 Task: Create a sub task Design and Implement Solution for the task  Create a new online platform for online insurance services in the project AmpTech , assign it to team member softage.5@softage.net and update the status of the sub task to  Off Track , set the priority of the sub task to High
Action: Mouse moved to (515, 171)
Screenshot: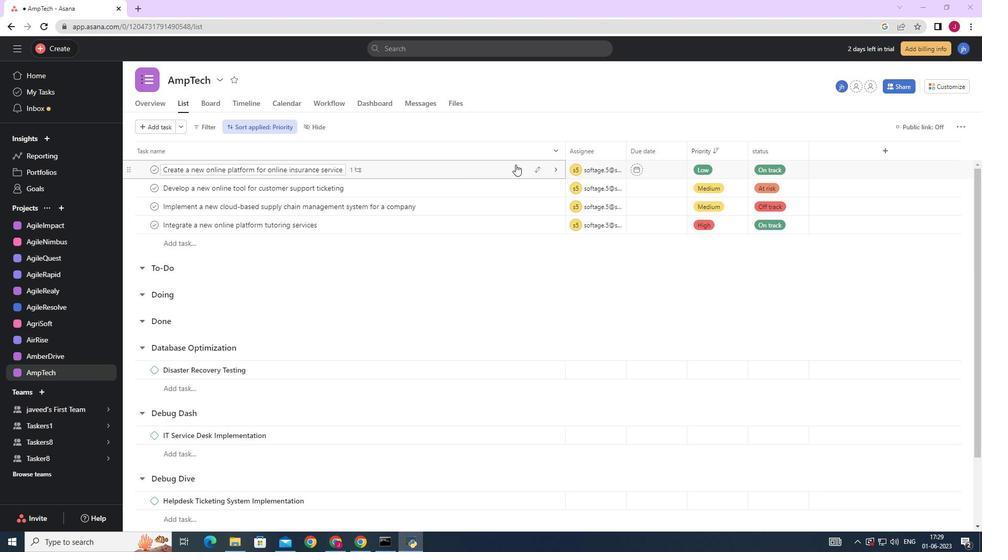 
Action: Mouse pressed left at (515, 171)
Screenshot: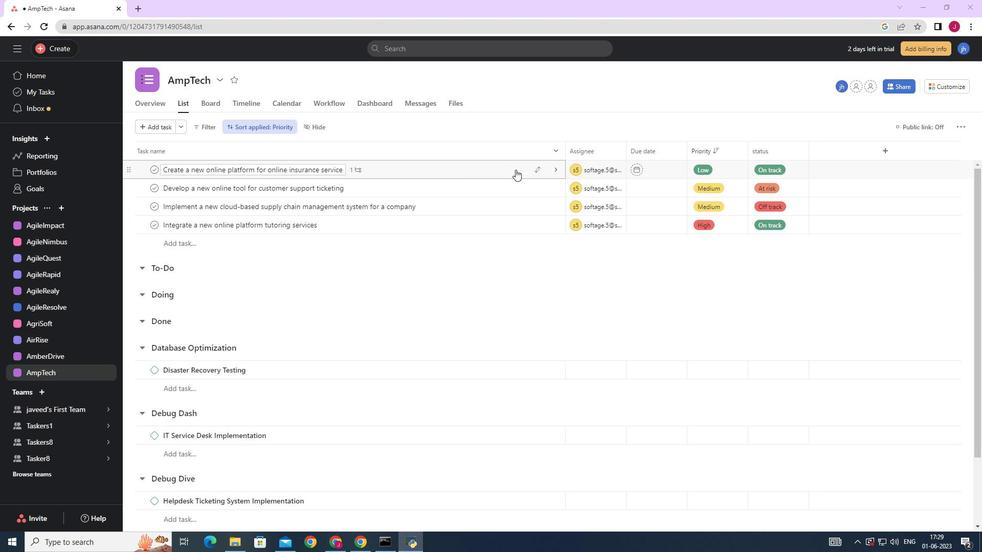 
Action: Mouse moved to (722, 317)
Screenshot: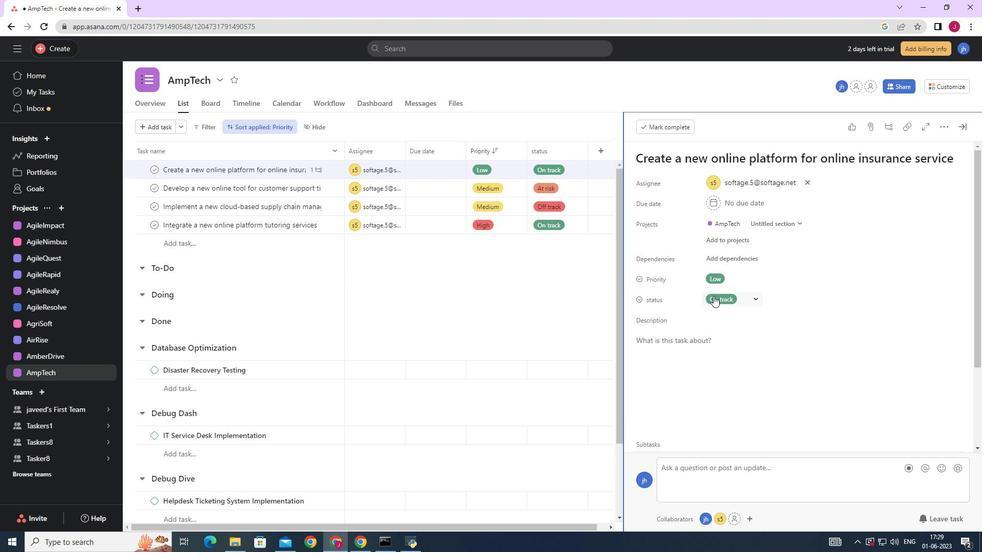 
Action: Mouse scrolled (722, 317) with delta (0, 0)
Screenshot: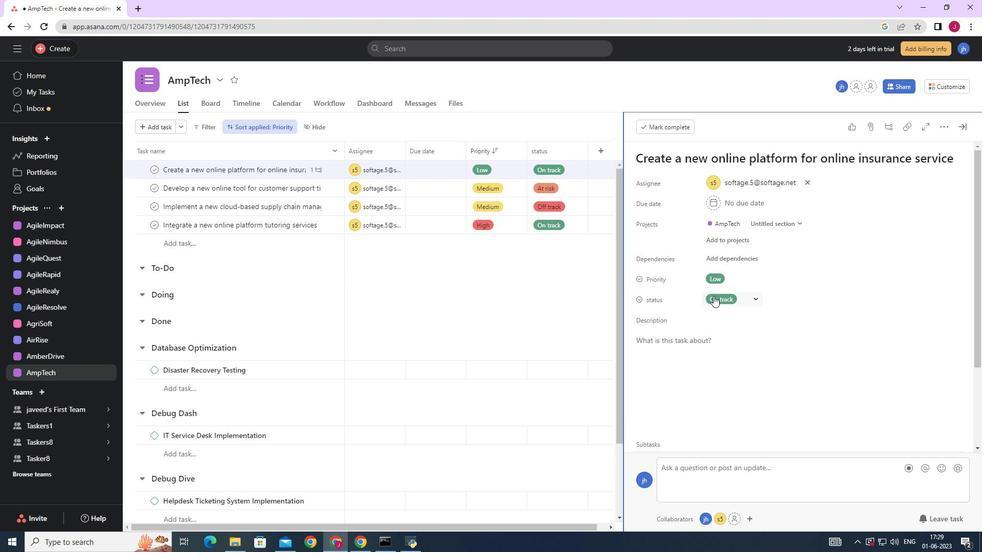 
Action: Mouse moved to (723, 321)
Screenshot: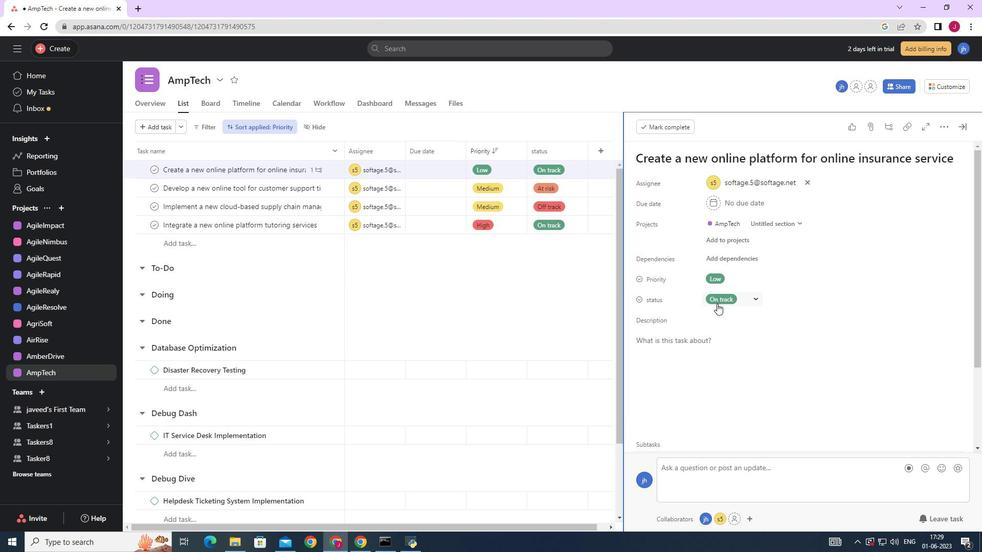
Action: Mouse scrolled (723, 321) with delta (0, 0)
Screenshot: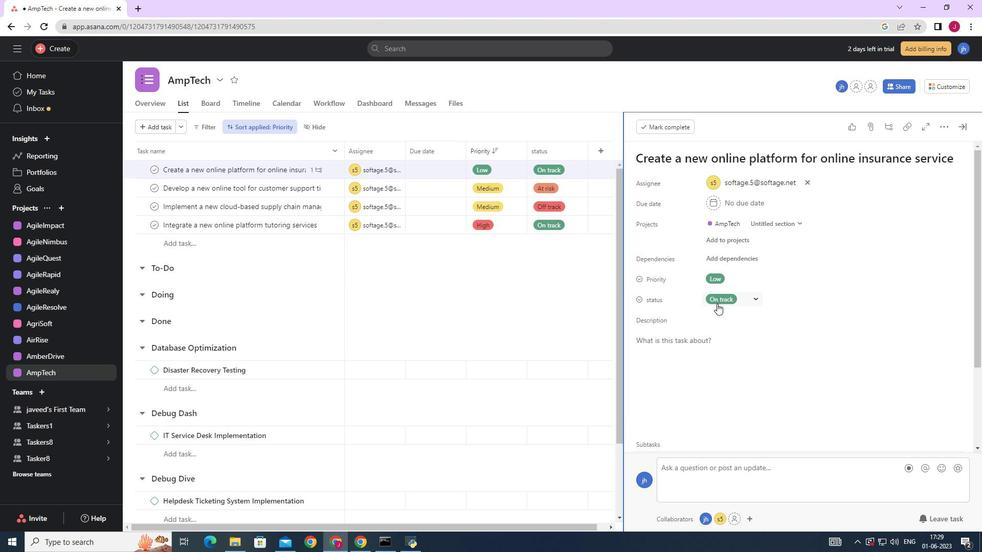 
Action: Mouse moved to (724, 323)
Screenshot: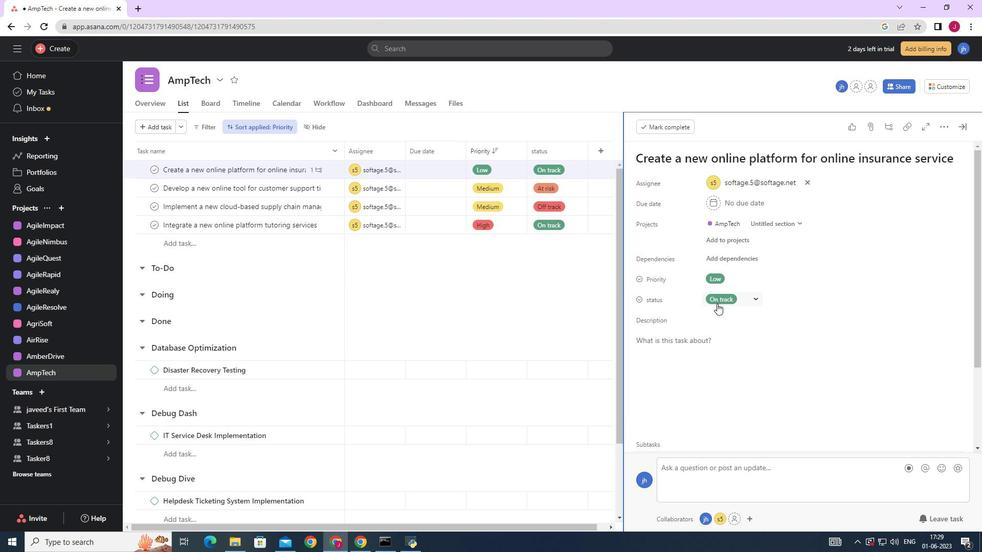 
Action: Mouse scrolled (724, 323) with delta (0, 0)
Screenshot: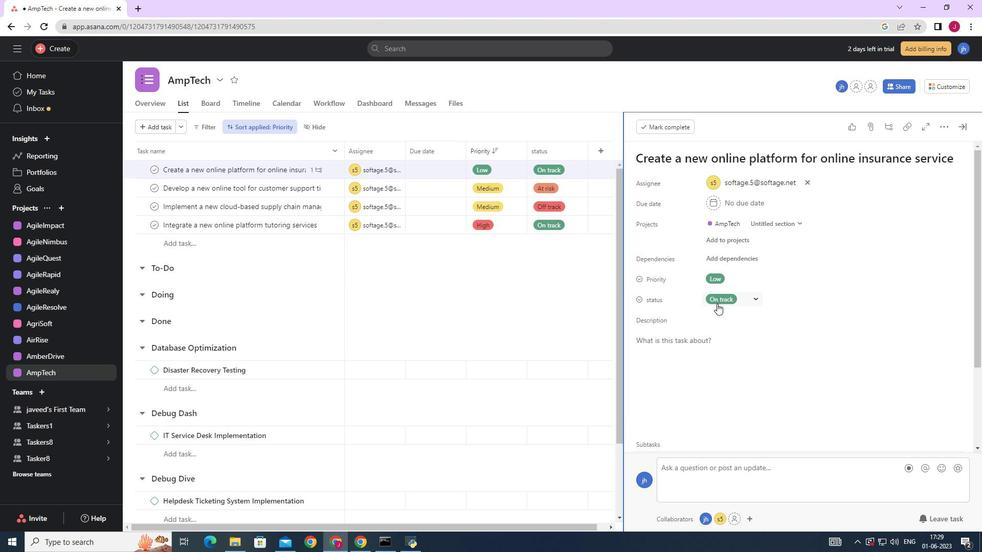 
Action: Mouse moved to (724, 325)
Screenshot: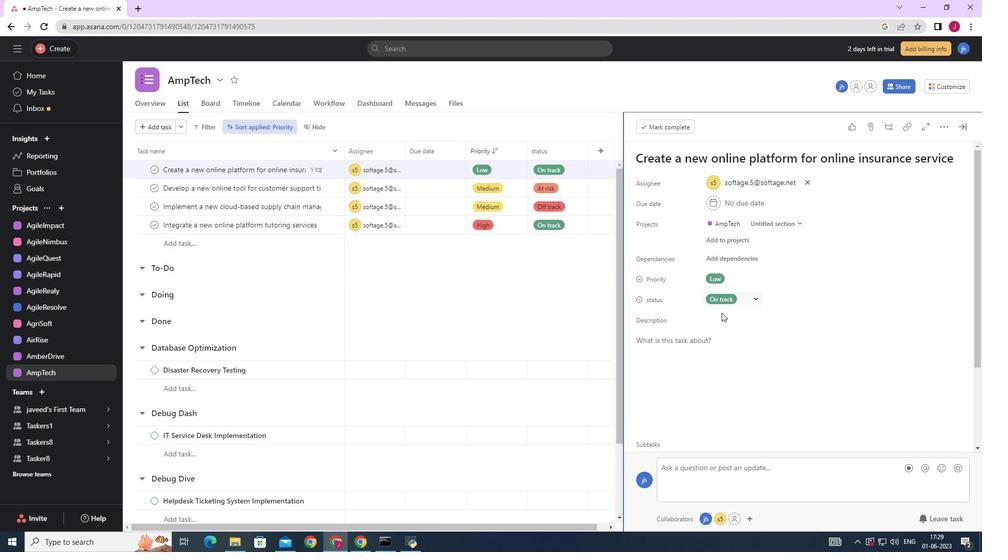 
Action: Mouse scrolled (724, 325) with delta (0, 0)
Screenshot: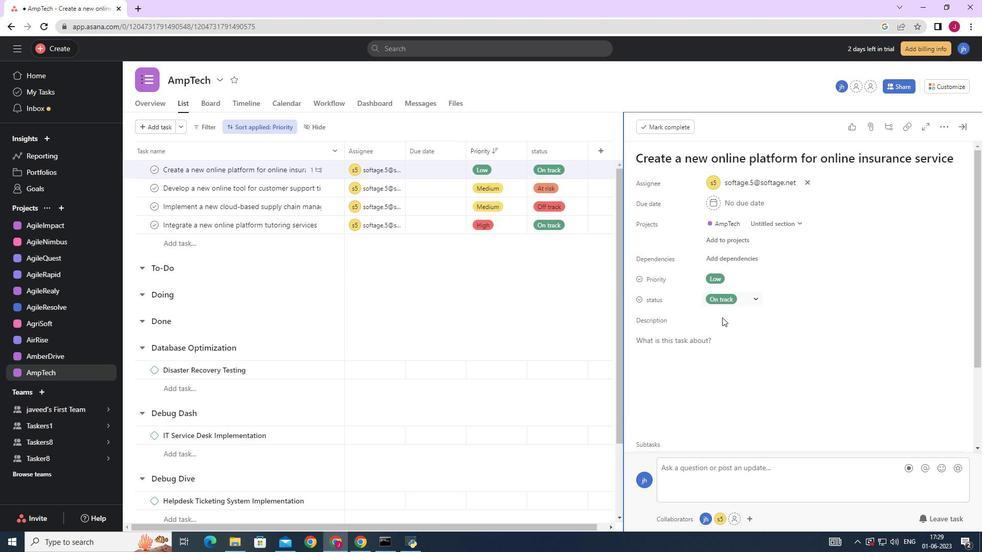 
Action: Mouse moved to (665, 367)
Screenshot: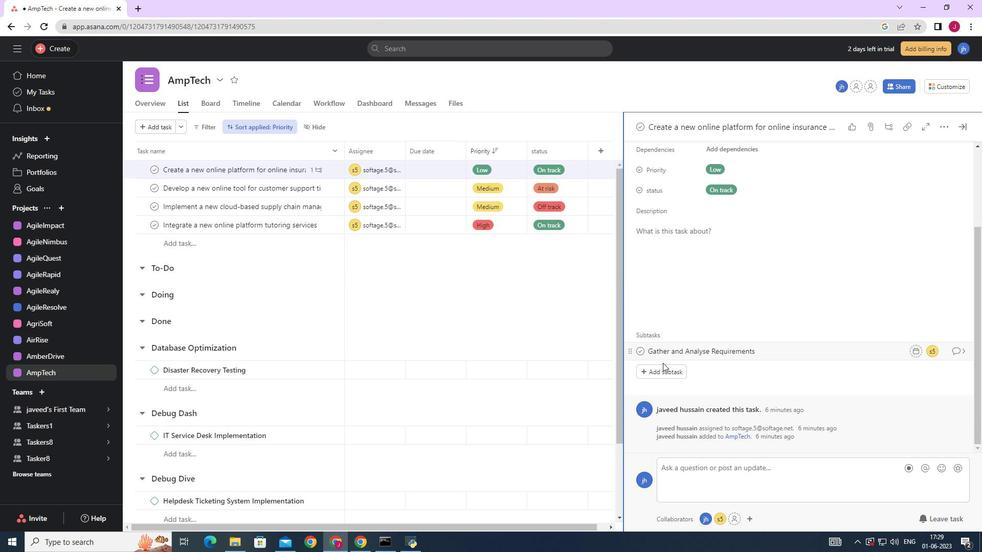 
Action: Mouse pressed left at (665, 367)
Screenshot: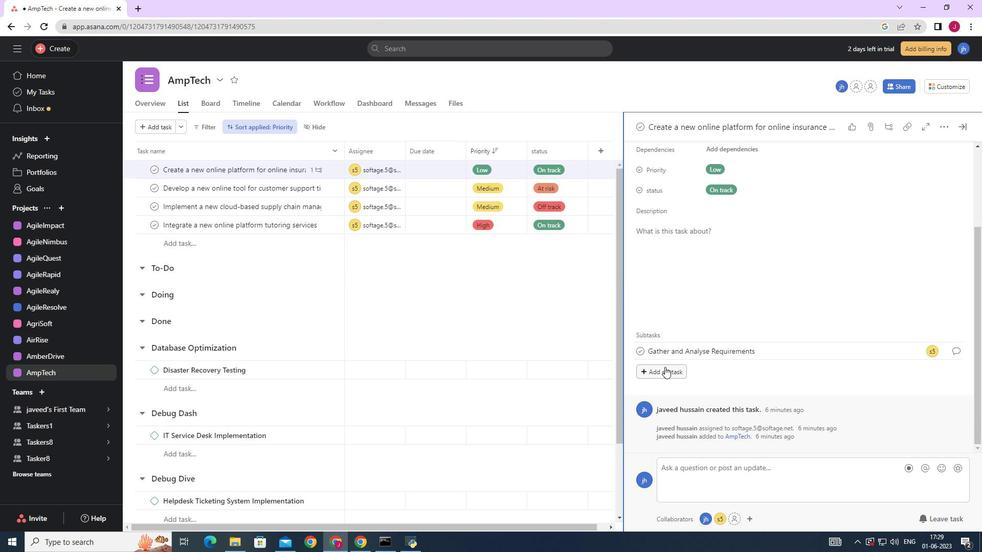 
Action: Mouse moved to (661, 354)
Screenshot: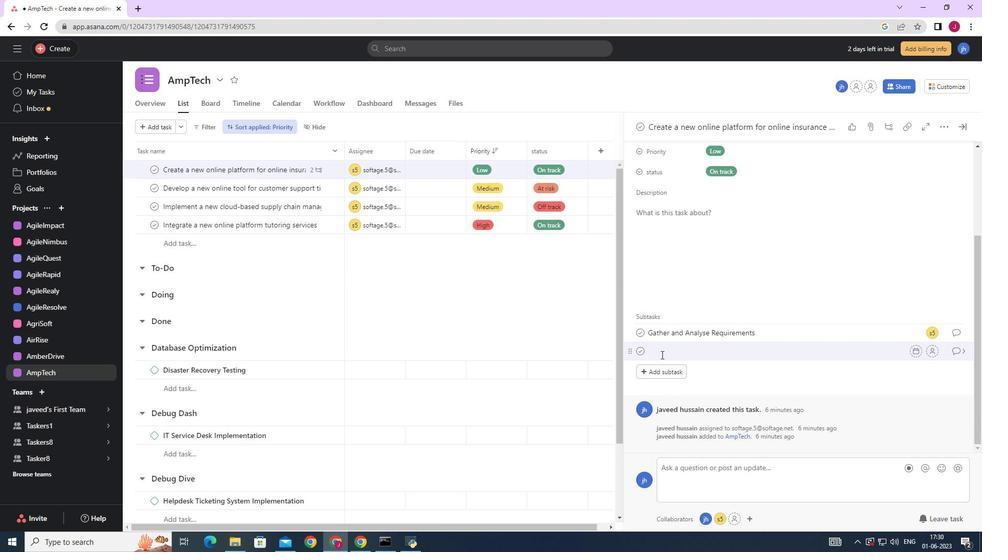 
Action: Key pressed <Key.caps_lock>D<Key.caps_lock>esign<Key.space>and<Key.space><Key.caps_lock>I<Key.caps_lock>mplement<Key.space><Key.caps_lock>S<Key.caps_lock>olution
Screenshot: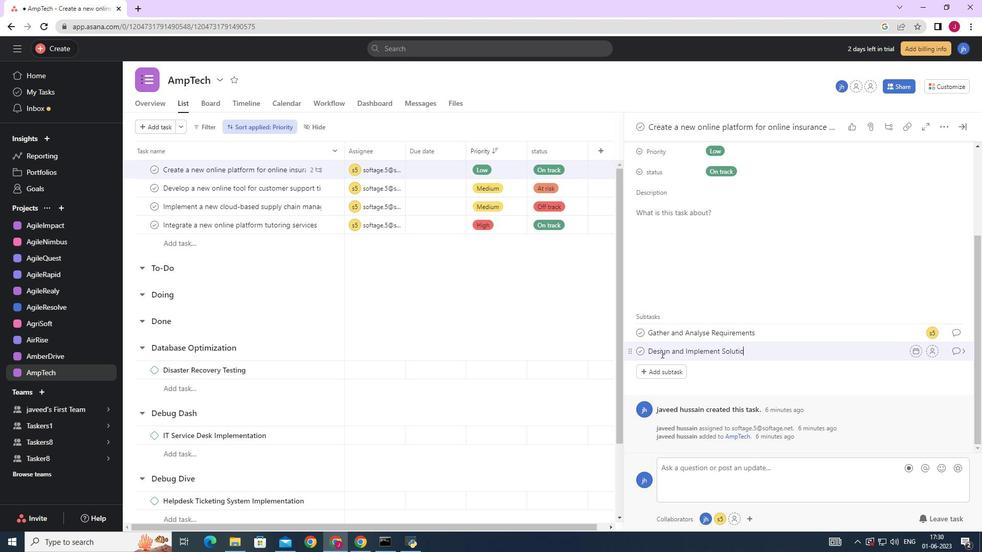 
Action: Mouse moved to (932, 351)
Screenshot: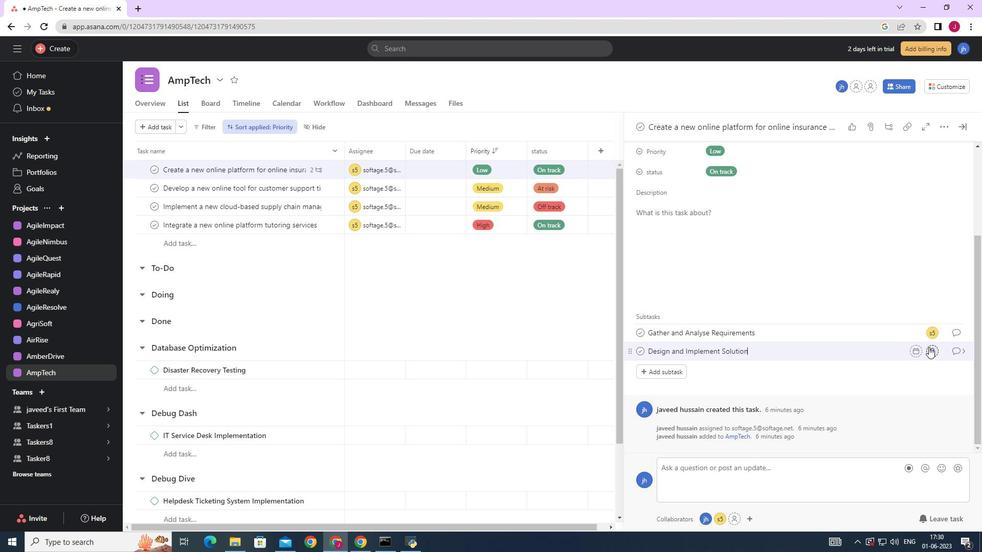 
Action: Mouse pressed left at (932, 351)
Screenshot: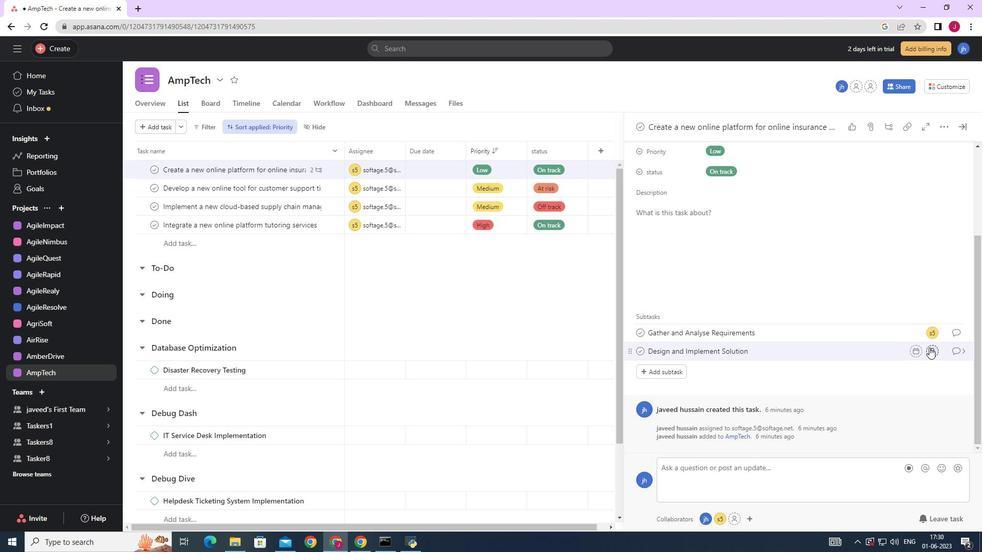 
Action: Mouse moved to (806, 472)
Screenshot: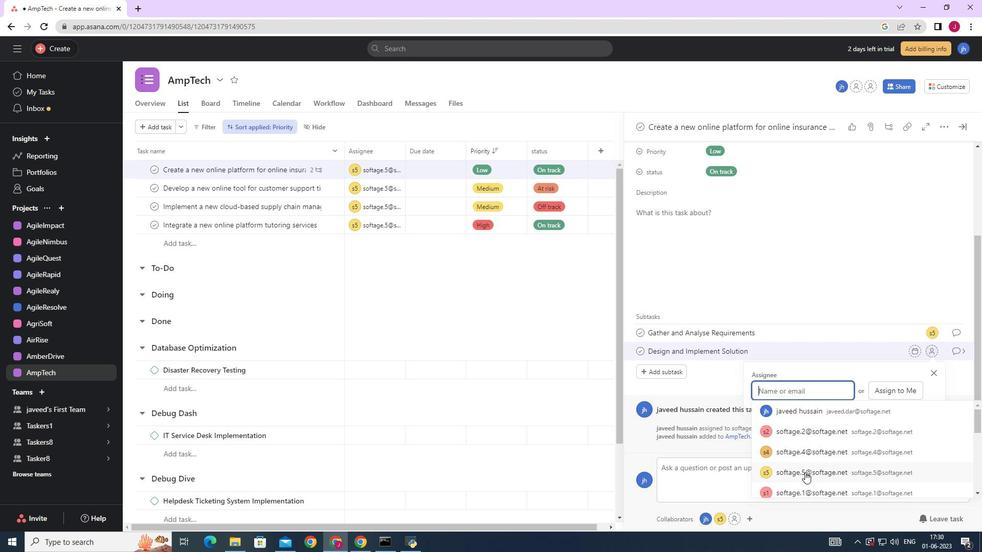 
Action: Mouse pressed left at (806, 472)
Screenshot: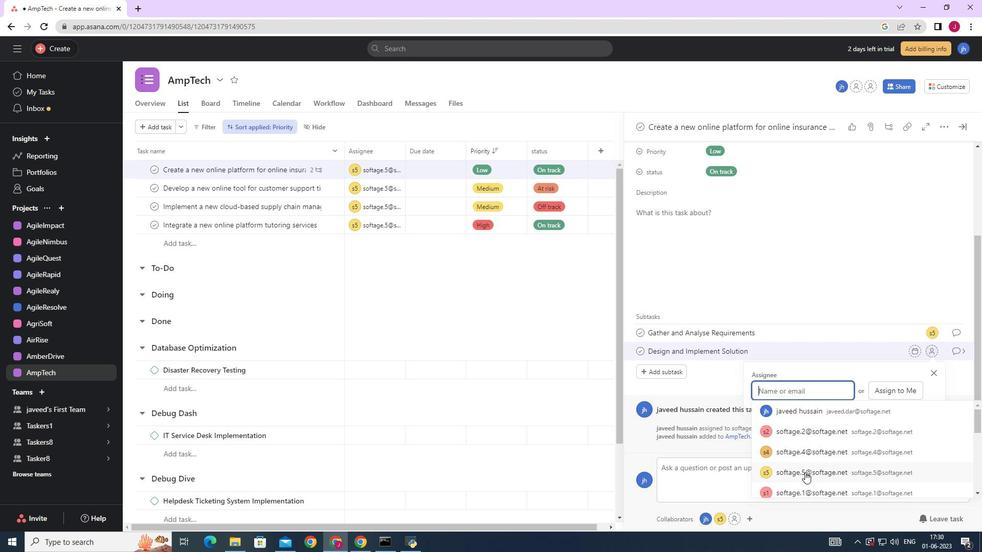 
Action: Mouse moved to (957, 353)
Screenshot: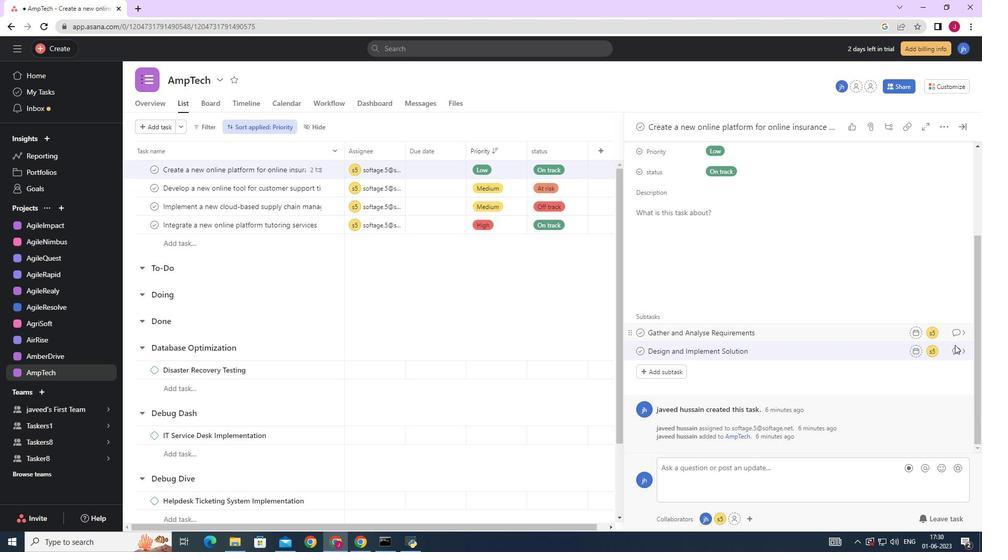 
Action: Mouse pressed left at (957, 353)
Screenshot: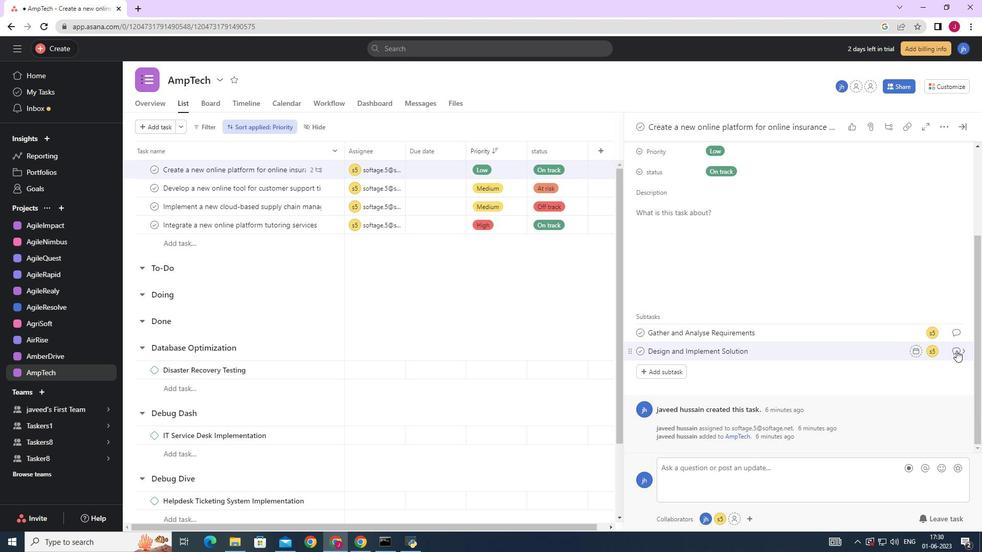 
Action: Mouse moved to (670, 271)
Screenshot: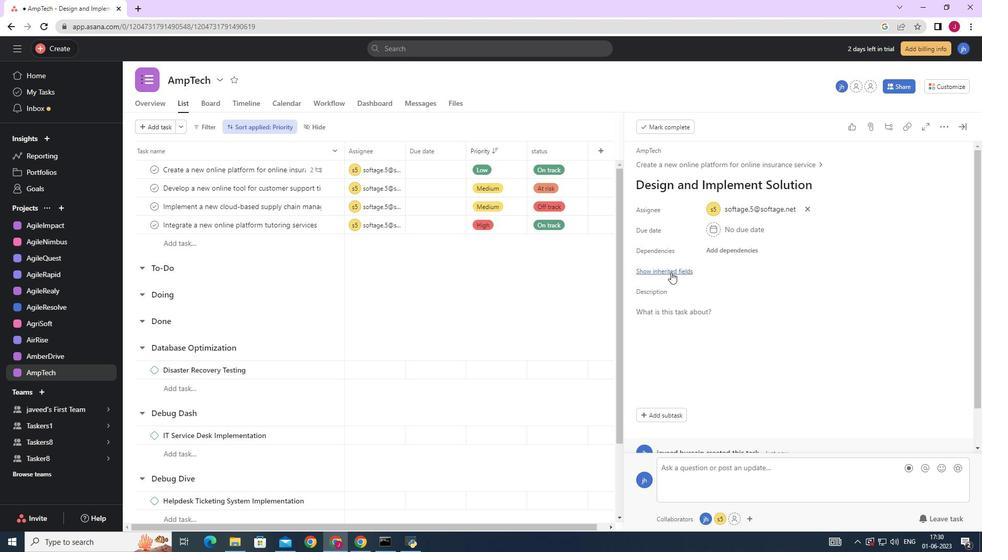 
Action: Mouse pressed left at (670, 271)
Screenshot: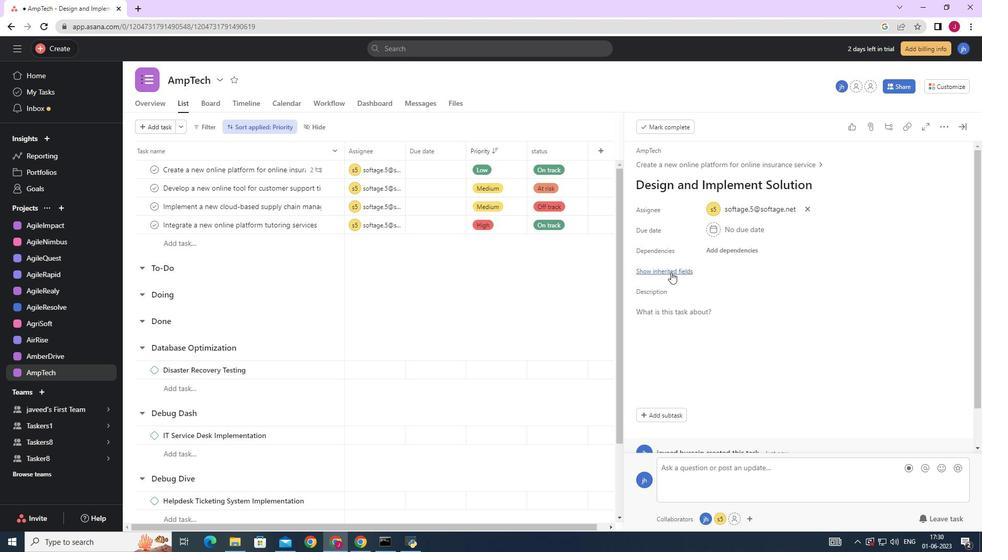 
Action: Mouse moved to (721, 292)
Screenshot: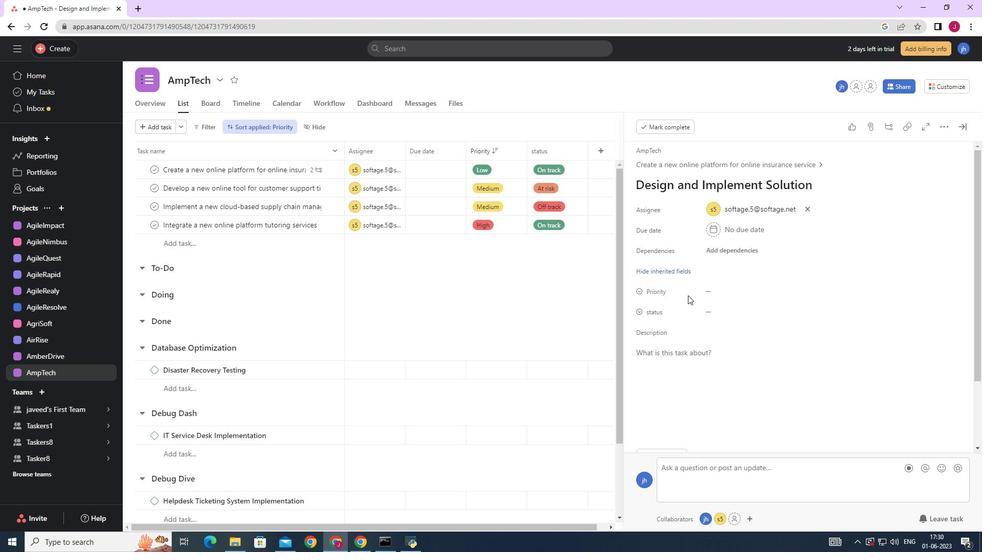 
Action: Mouse pressed left at (721, 292)
Screenshot: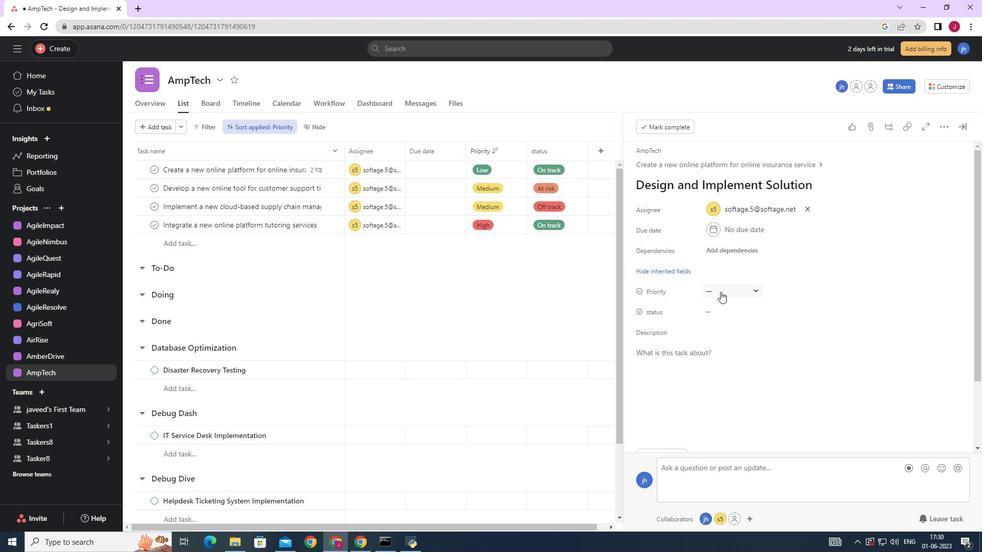 
Action: Mouse moved to (731, 323)
Screenshot: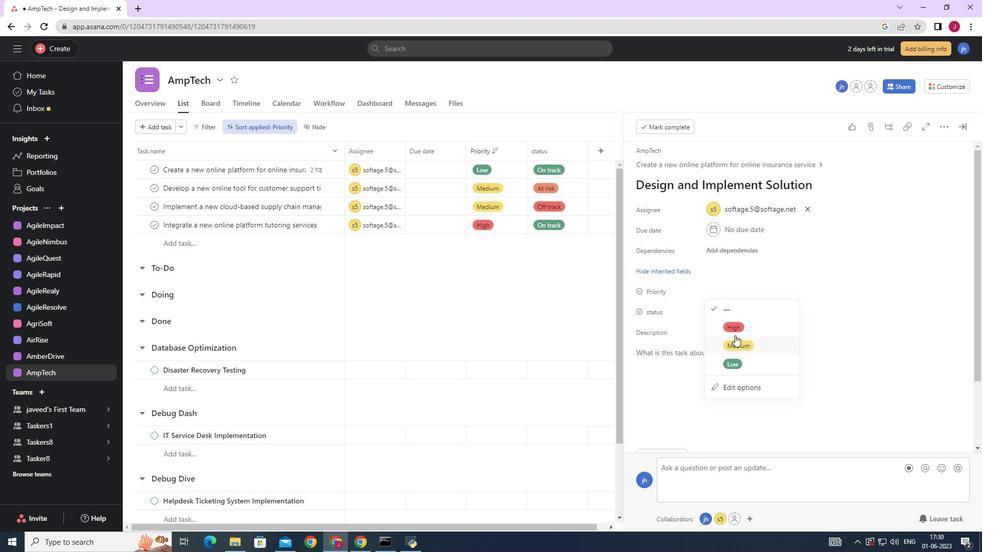 
Action: Mouse pressed left at (731, 323)
Screenshot: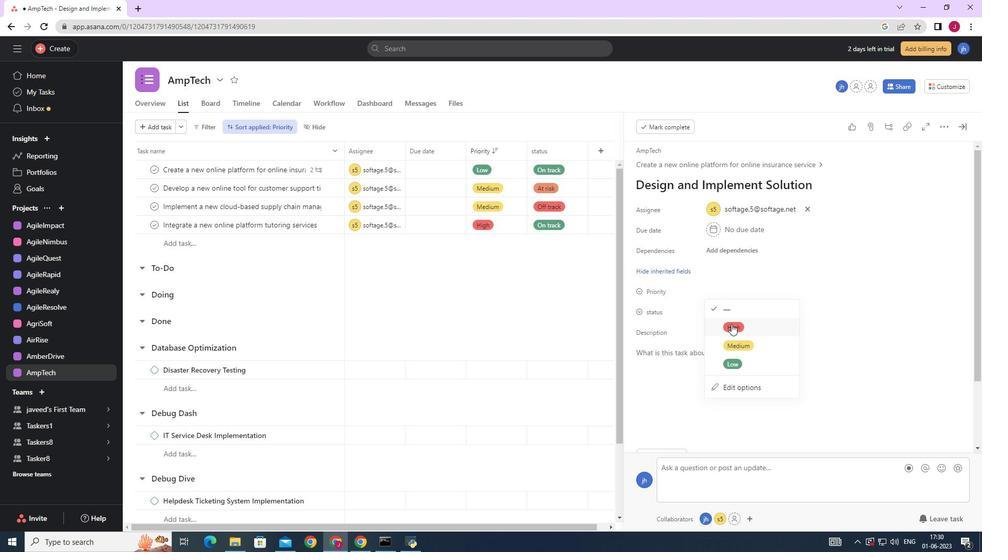 
Action: Mouse moved to (706, 311)
Screenshot: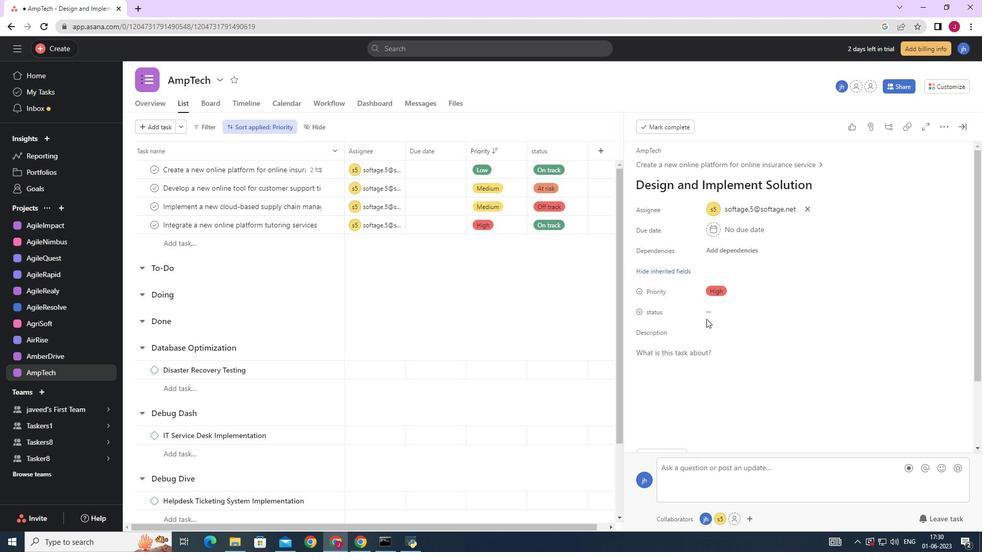 
Action: Mouse pressed left at (706, 311)
Screenshot: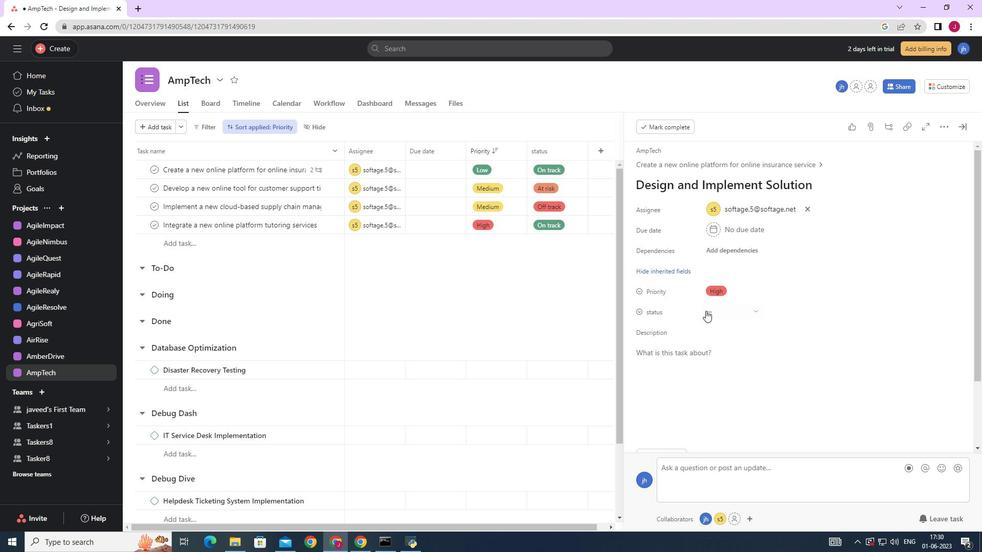 
Action: Mouse moved to (732, 362)
Screenshot: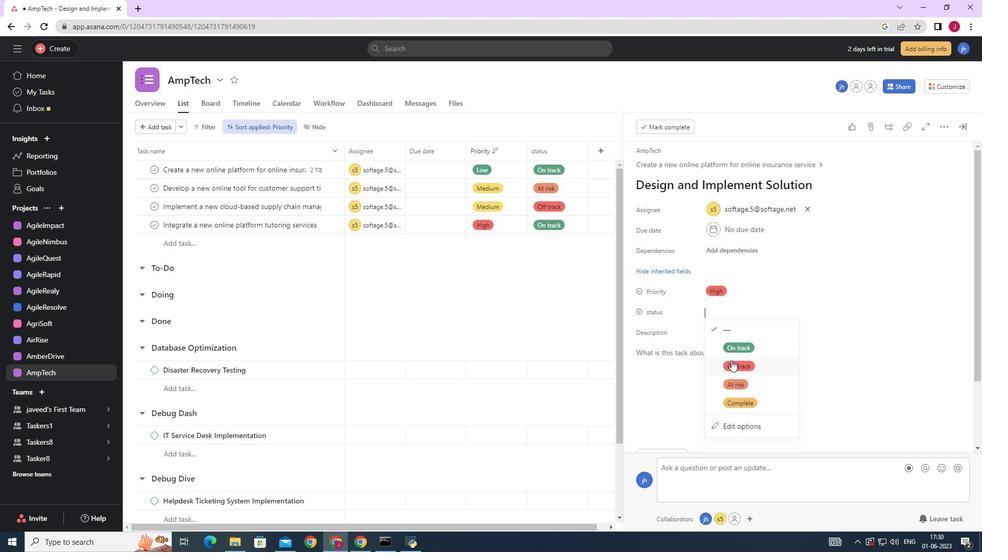 
Action: Mouse pressed left at (732, 362)
Screenshot: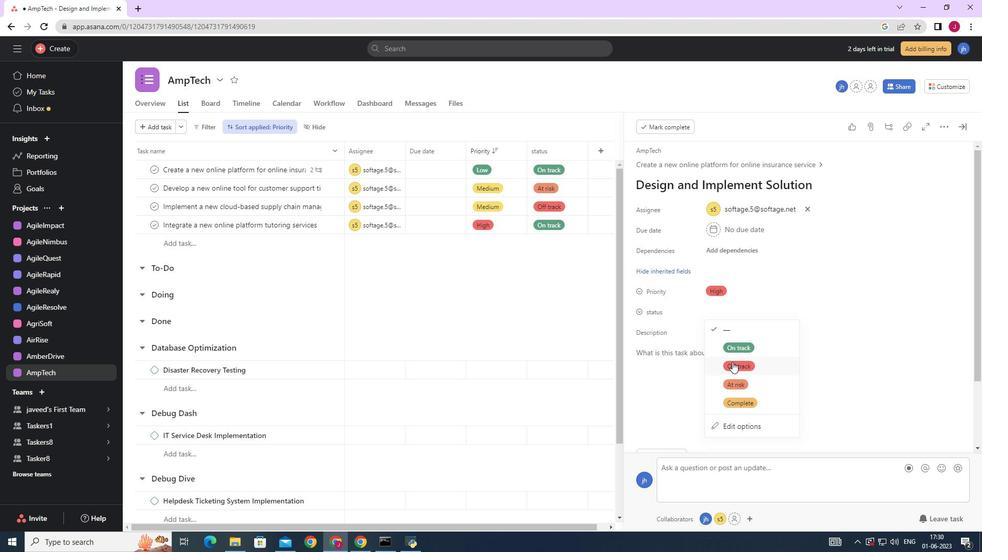 
Action: Mouse moved to (962, 125)
Screenshot: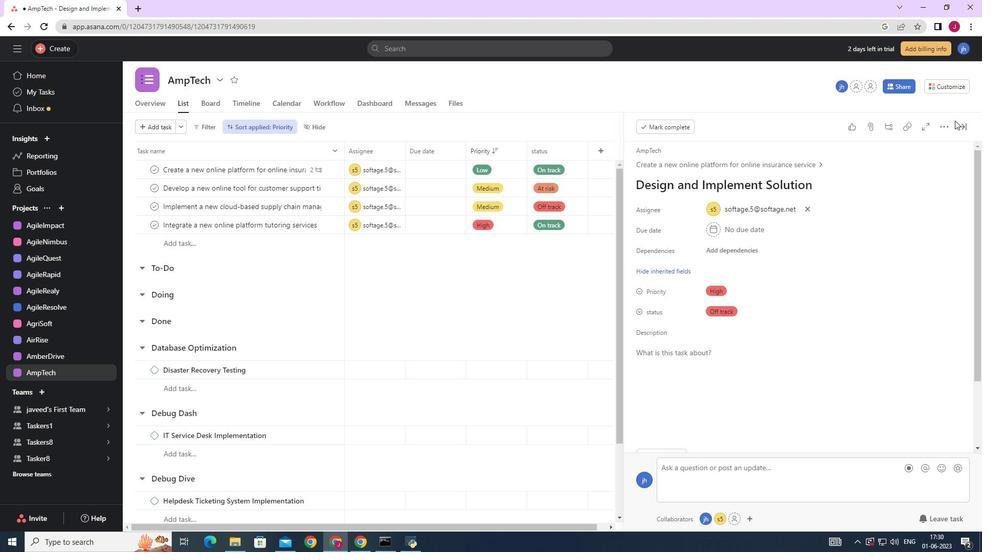 
Action: Mouse pressed left at (962, 125)
Screenshot: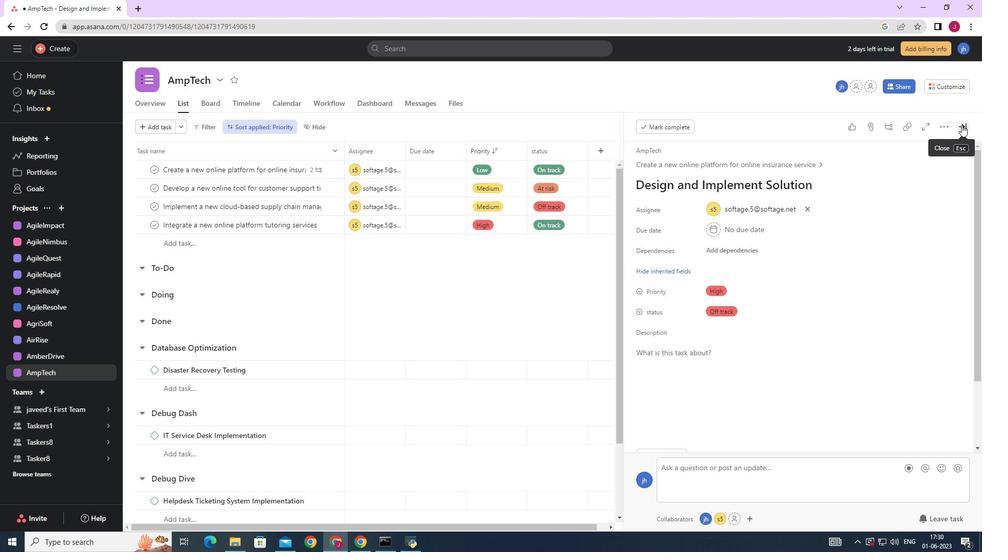 
Action: Mouse moved to (958, 126)
Screenshot: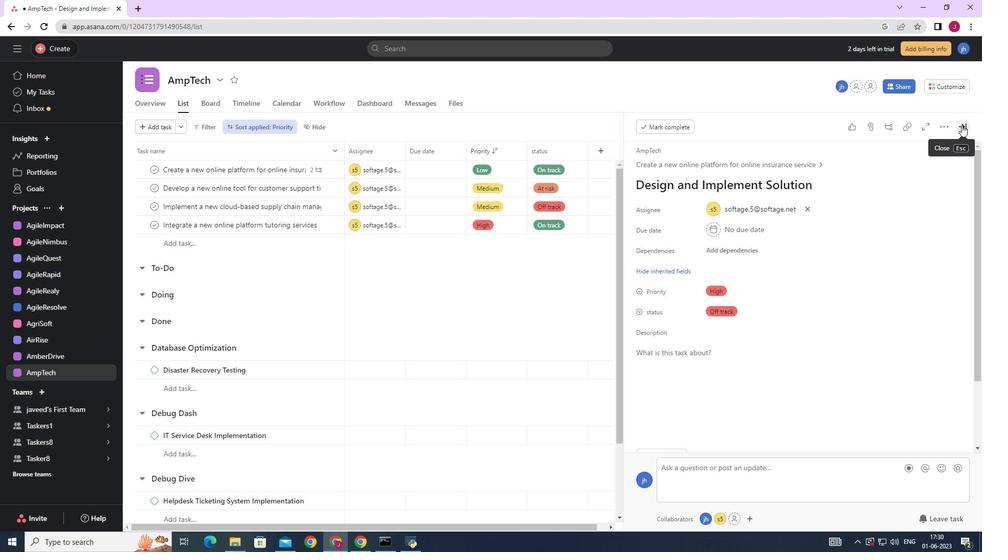 
